 Task: Move the task Add integration with third-party services such as Google Drive and Dropbox to the section To-Do in the project TurnkeyTech and sort the tasks in the project by Assignee in Ascending order.
Action: Mouse moved to (57, 273)
Screenshot: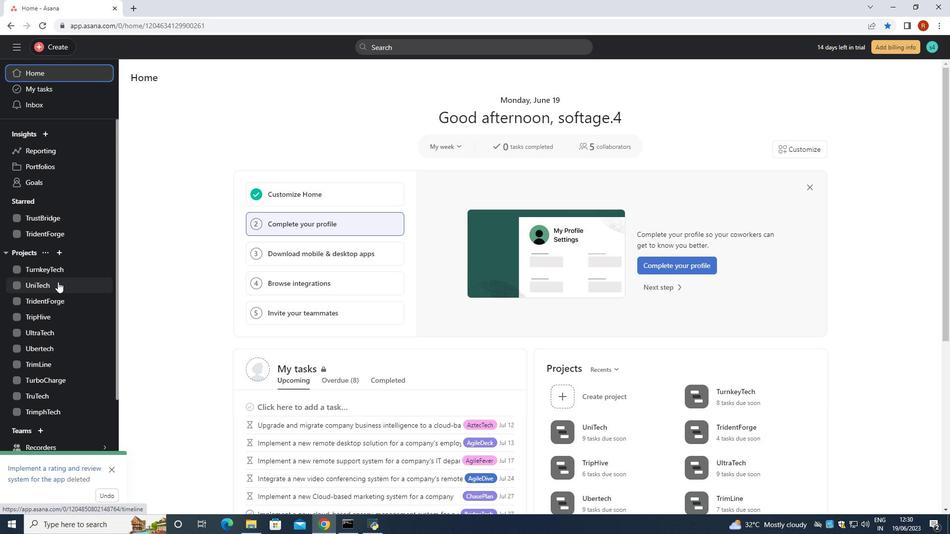 
Action: Mouse pressed left at (57, 273)
Screenshot: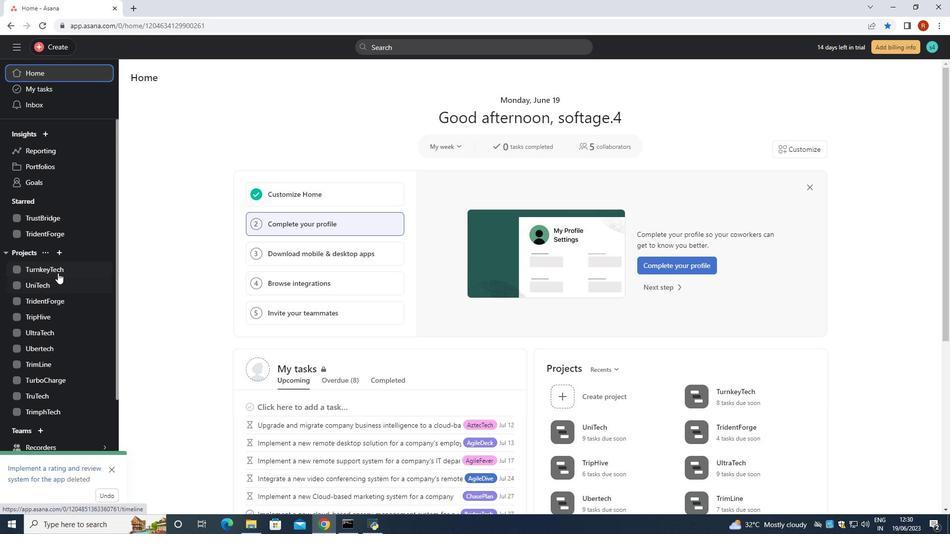 
Action: Mouse moved to (372, 215)
Screenshot: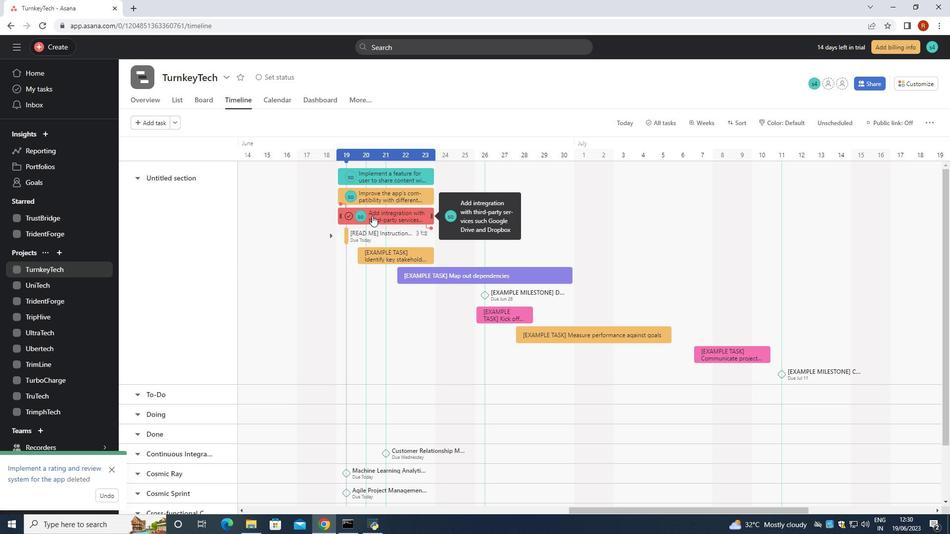 
Action: Mouse pressed left at (372, 215)
Screenshot: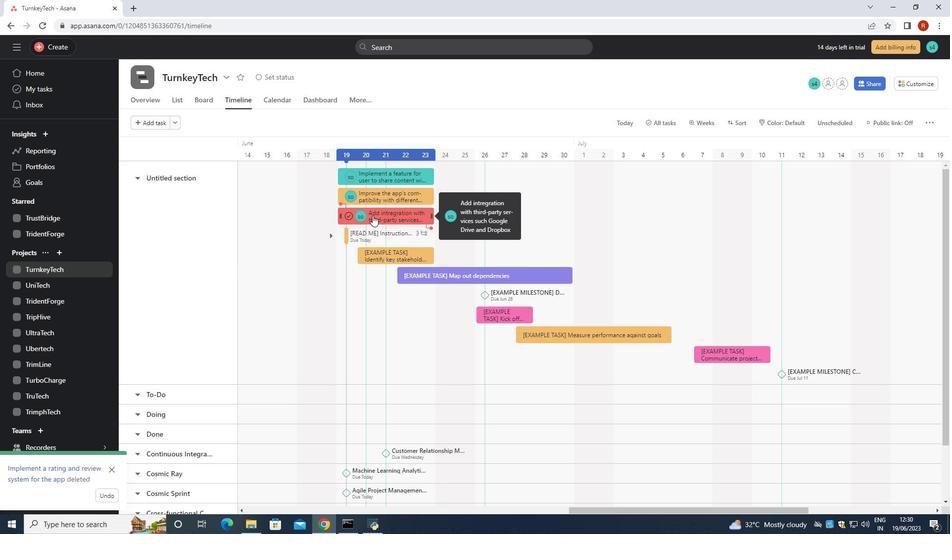 
Action: Mouse moved to (749, 232)
Screenshot: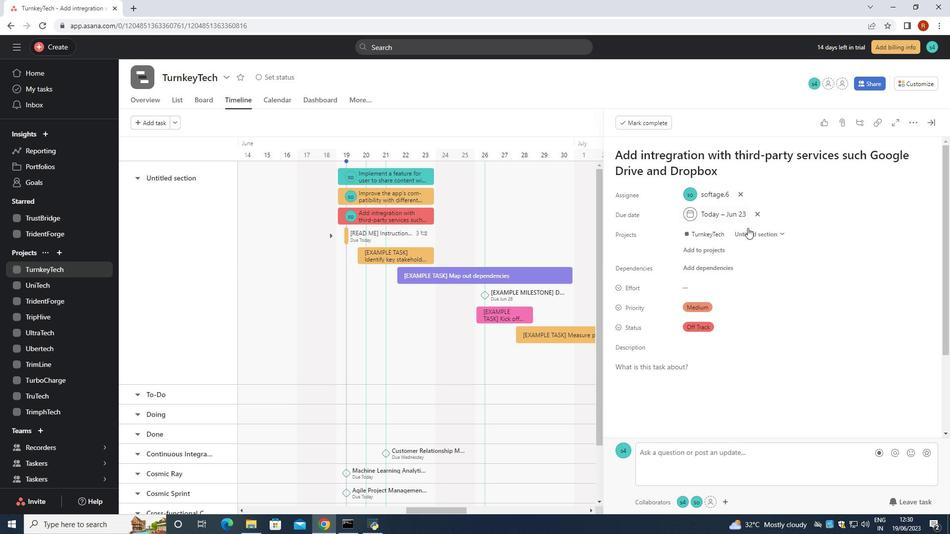 
Action: Mouse pressed left at (749, 232)
Screenshot: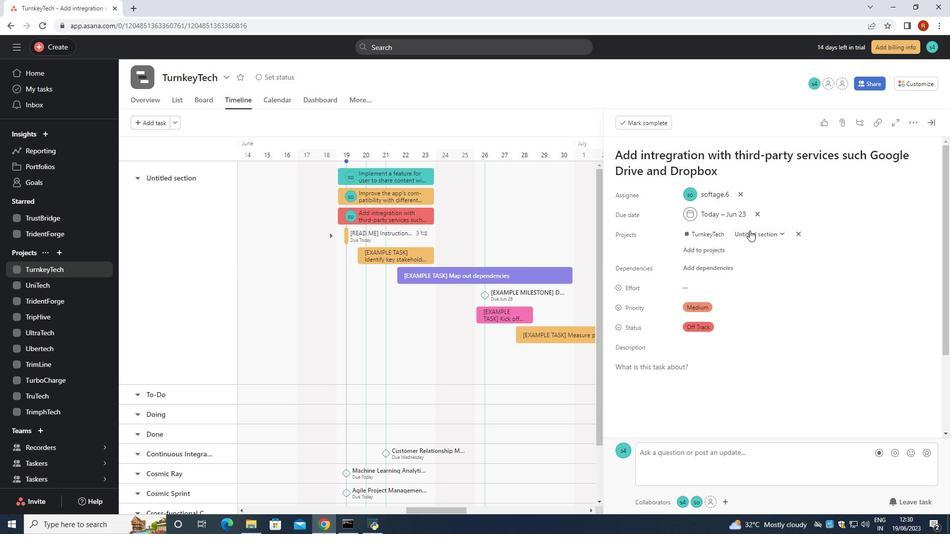 
Action: Mouse moved to (696, 273)
Screenshot: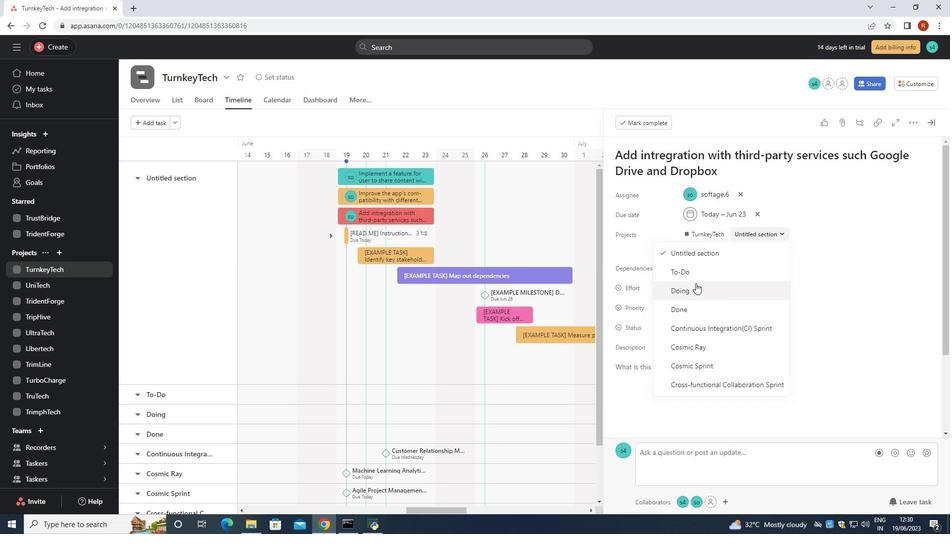 
Action: Mouse pressed left at (696, 273)
Screenshot: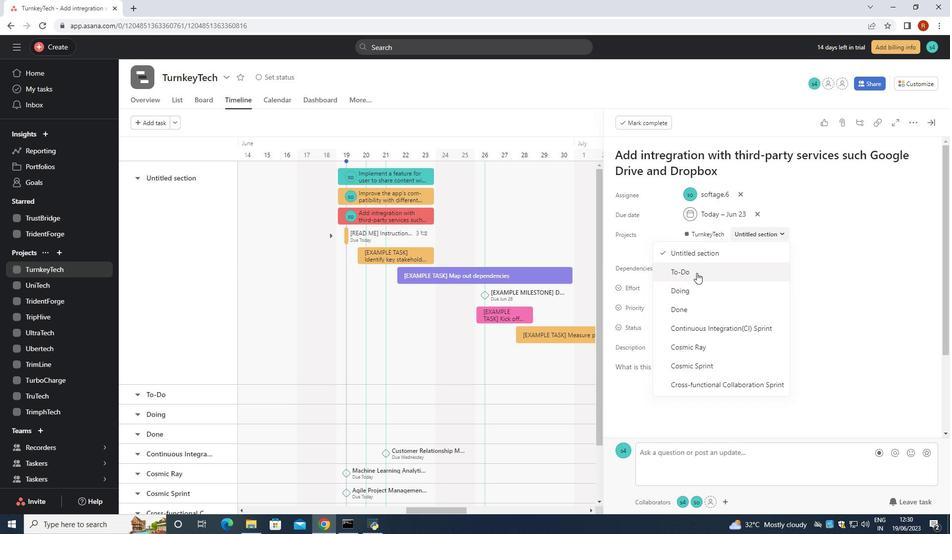
Action: Mouse moved to (180, 99)
Screenshot: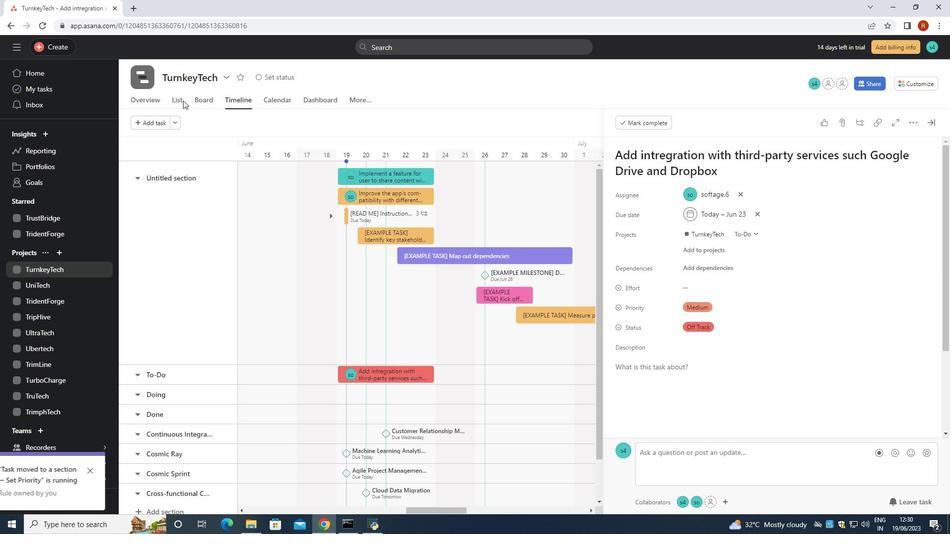 
Action: Mouse pressed left at (180, 99)
Screenshot: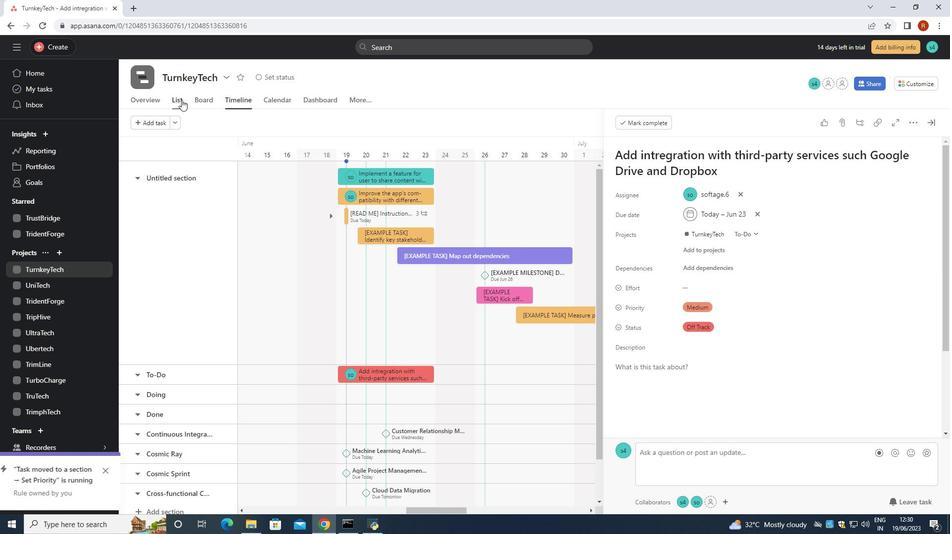 
Action: Mouse moved to (241, 120)
Screenshot: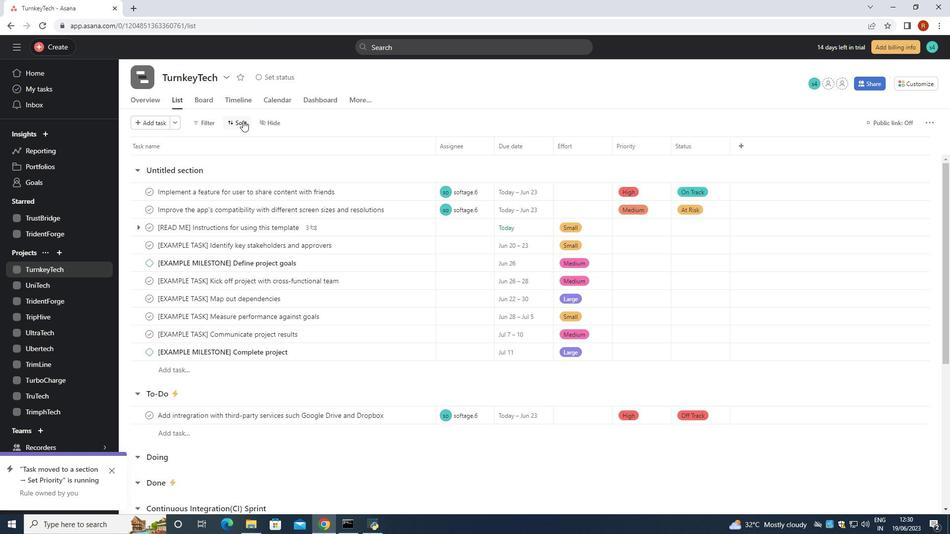 
Action: Mouse pressed left at (241, 120)
Screenshot: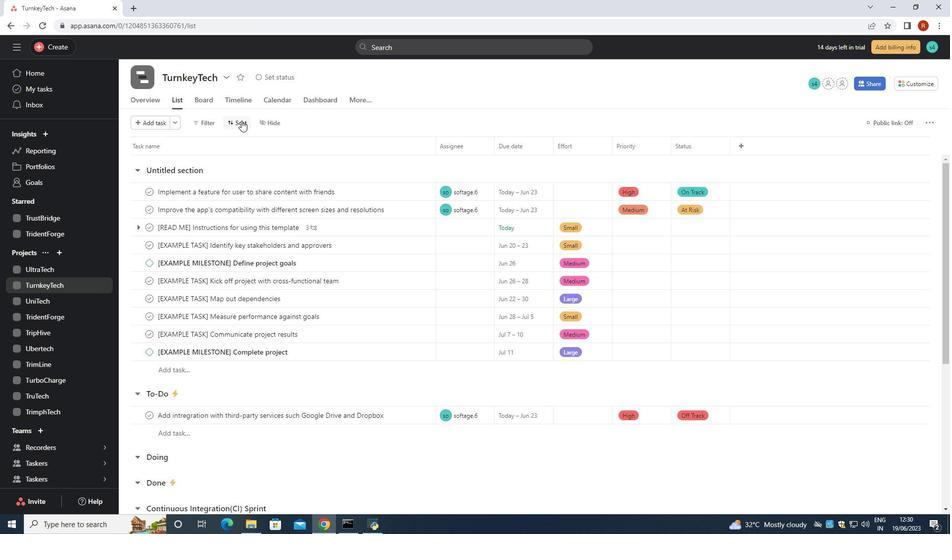 
Action: Mouse moved to (257, 202)
Screenshot: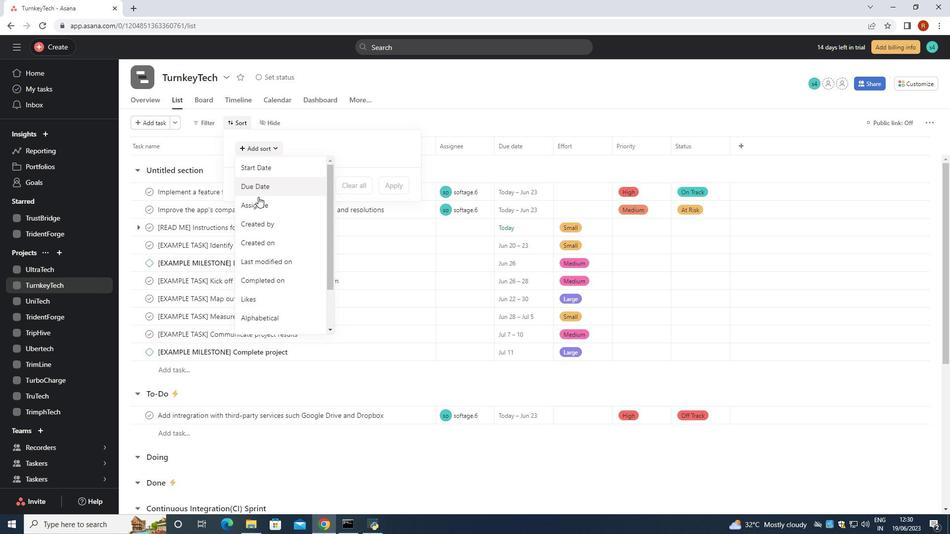 
Action: Mouse pressed left at (257, 202)
Screenshot: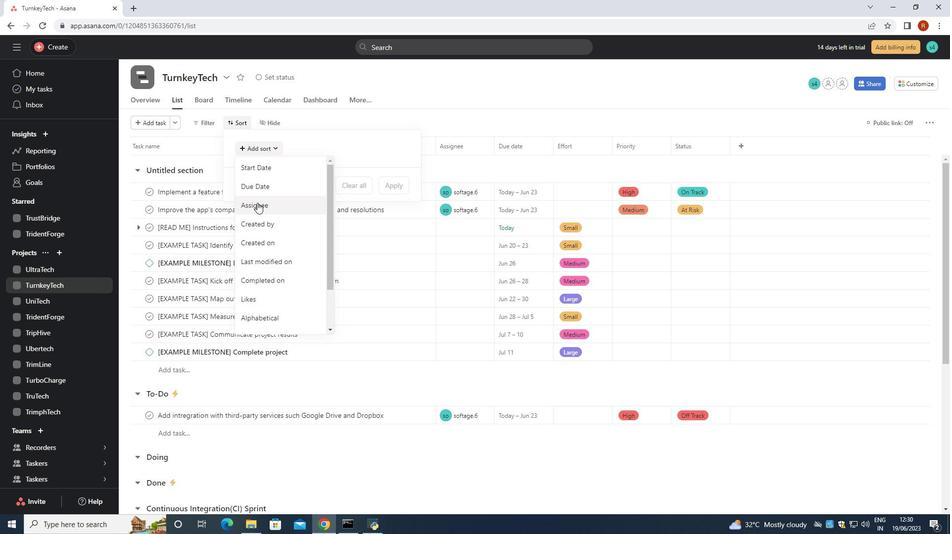 
Action: Mouse moved to (327, 162)
Screenshot: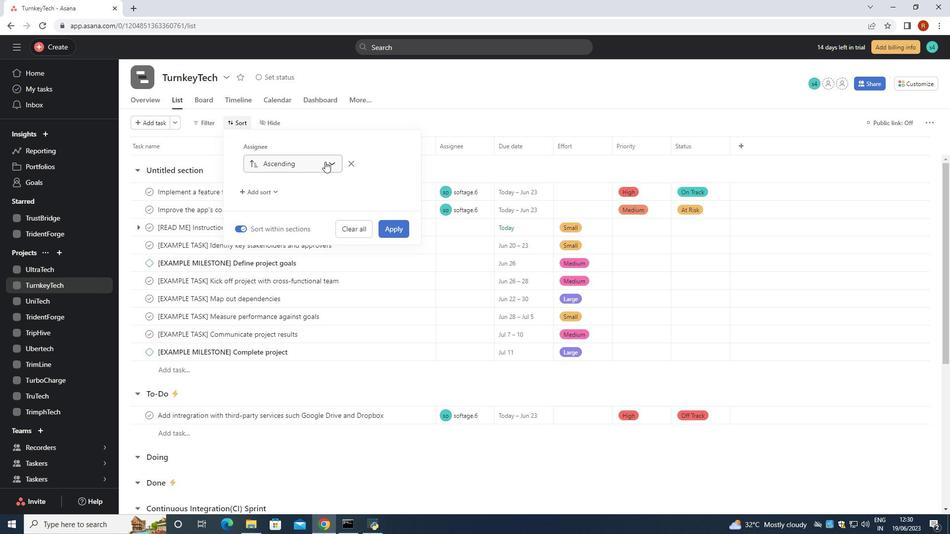 
Action: Mouse pressed left at (327, 162)
Screenshot: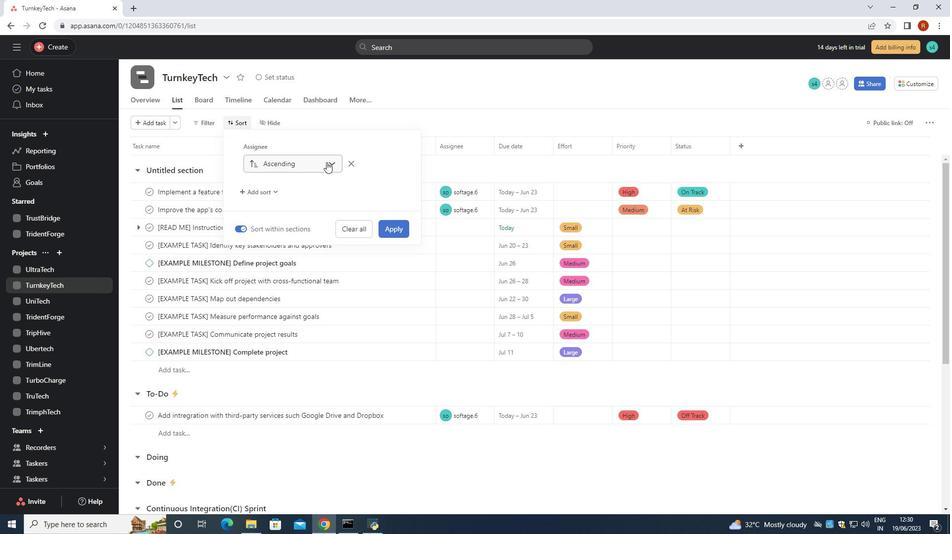 
Action: Mouse moved to (288, 184)
Screenshot: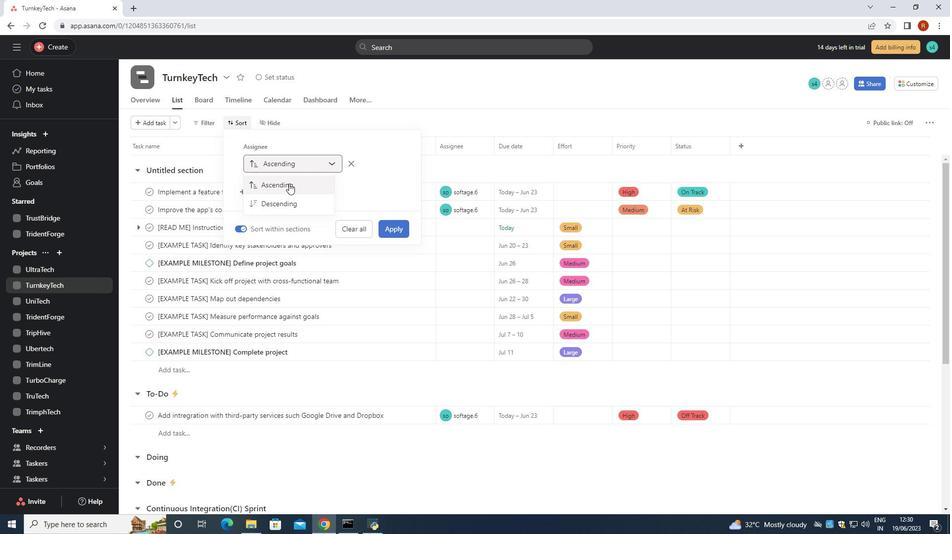 
Action: Mouse pressed left at (288, 184)
Screenshot: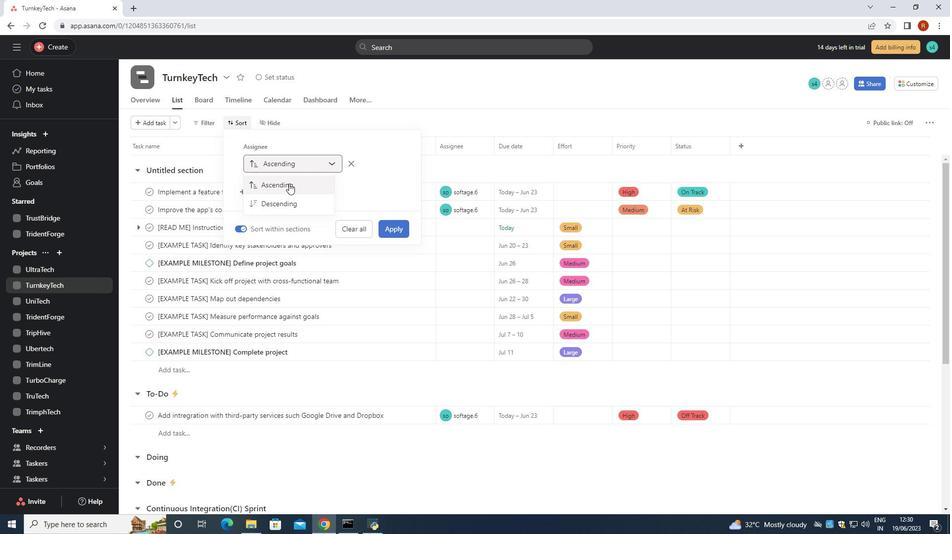 
Action: Mouse moved to (398, 227)
Screenshot: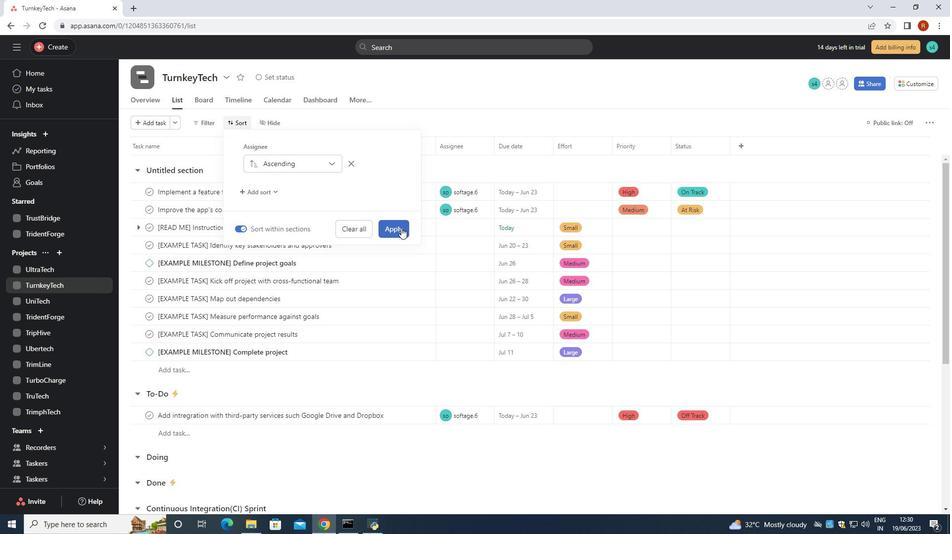 
Action: Mouse pressed left at (398, 227)
Screenshot: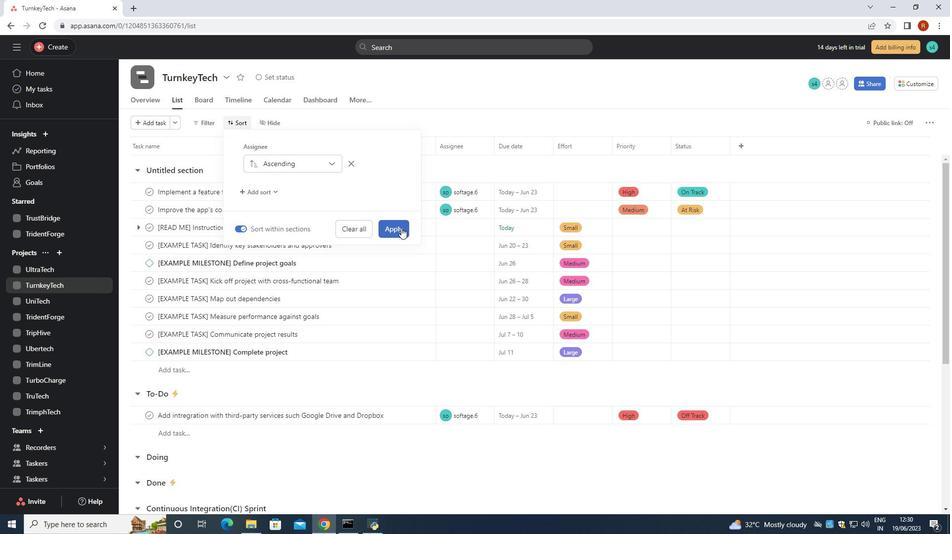 
Action: Mouse moved to (396, 226)
Screenshot: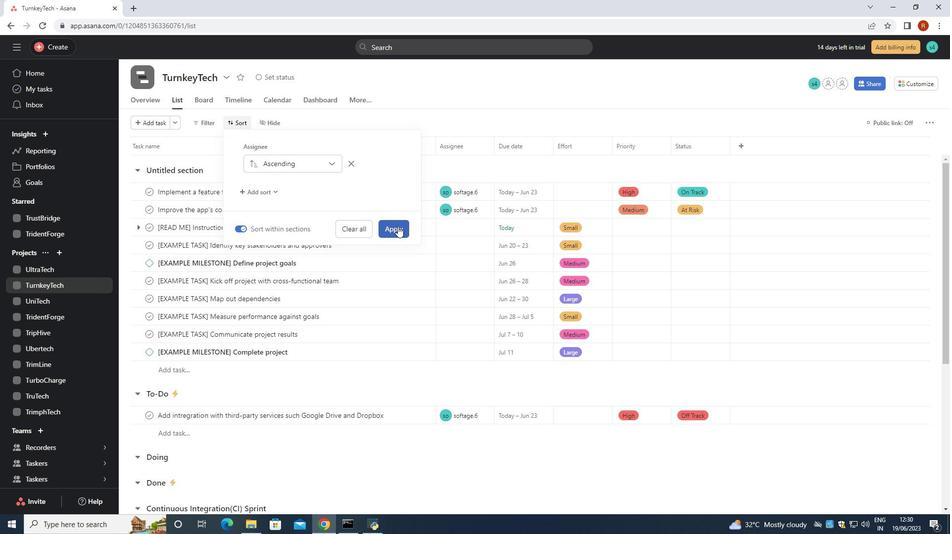 
